 Task: Create a due date automation trigger when advanced on, on the tuesday after a card is due add fields with all custom fields completed at 11:00 AM.
Action: Mouse moved to (1208, 99)
Screenshot: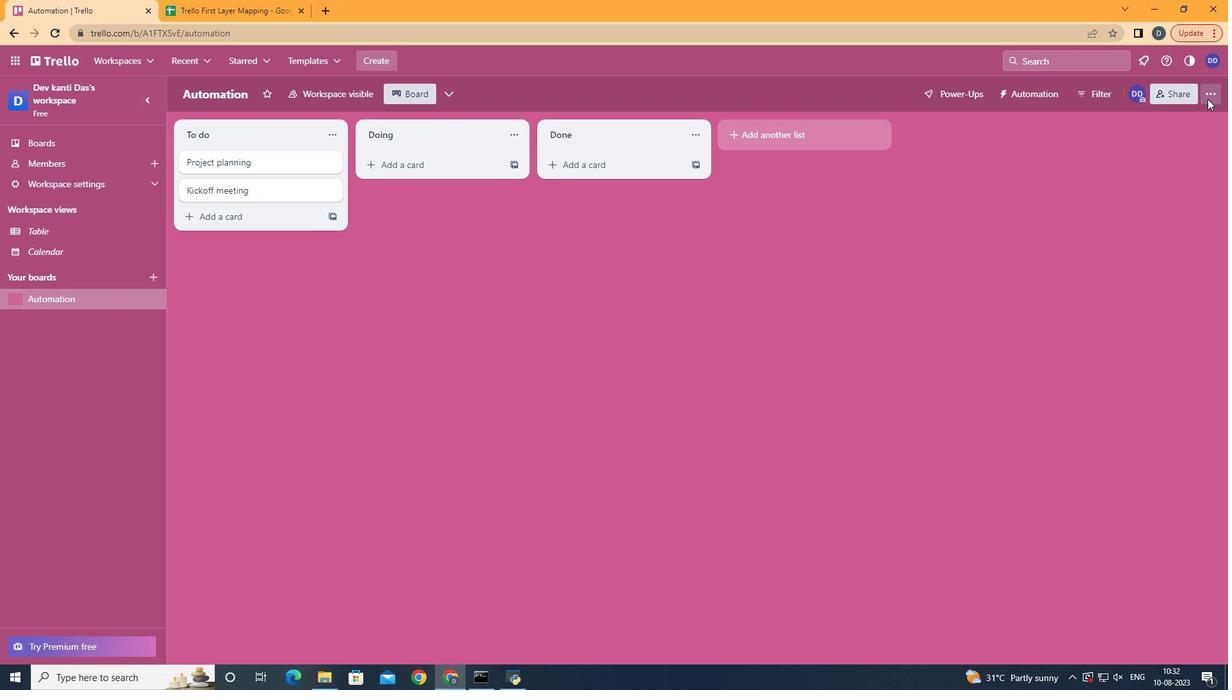 
Action: Mouse pressed left at (1208, 99)
Screenshot: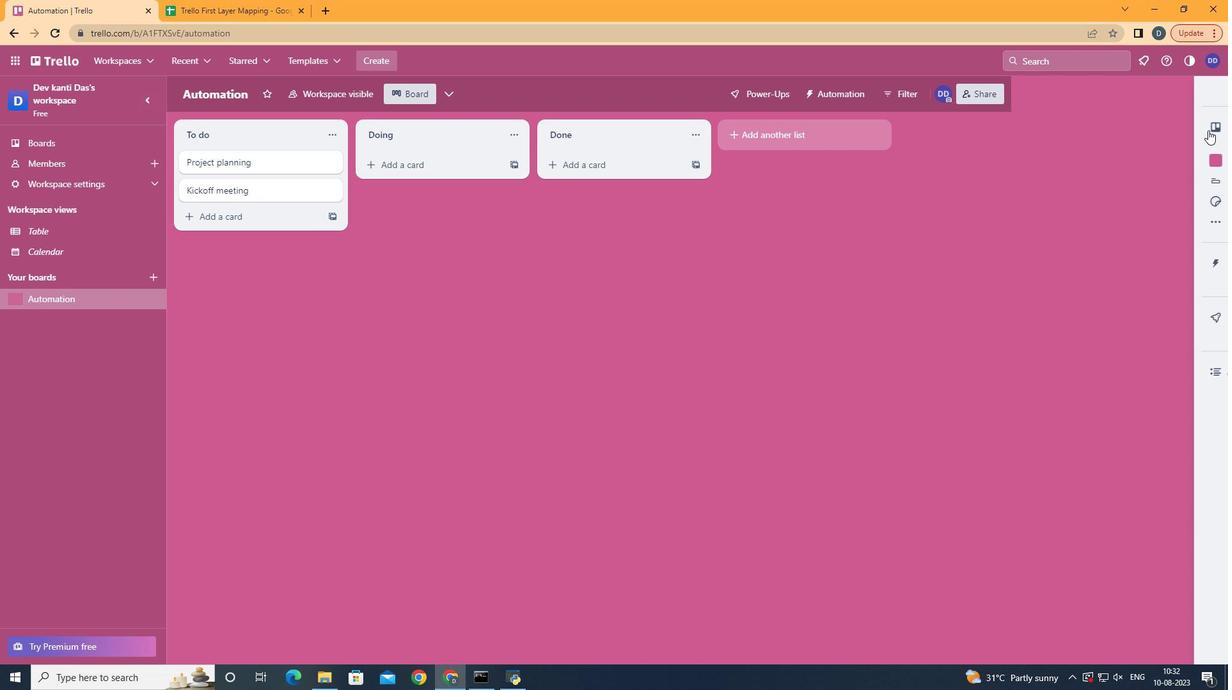 
Action: Mouse moved to (1153, 274)
Screenshot: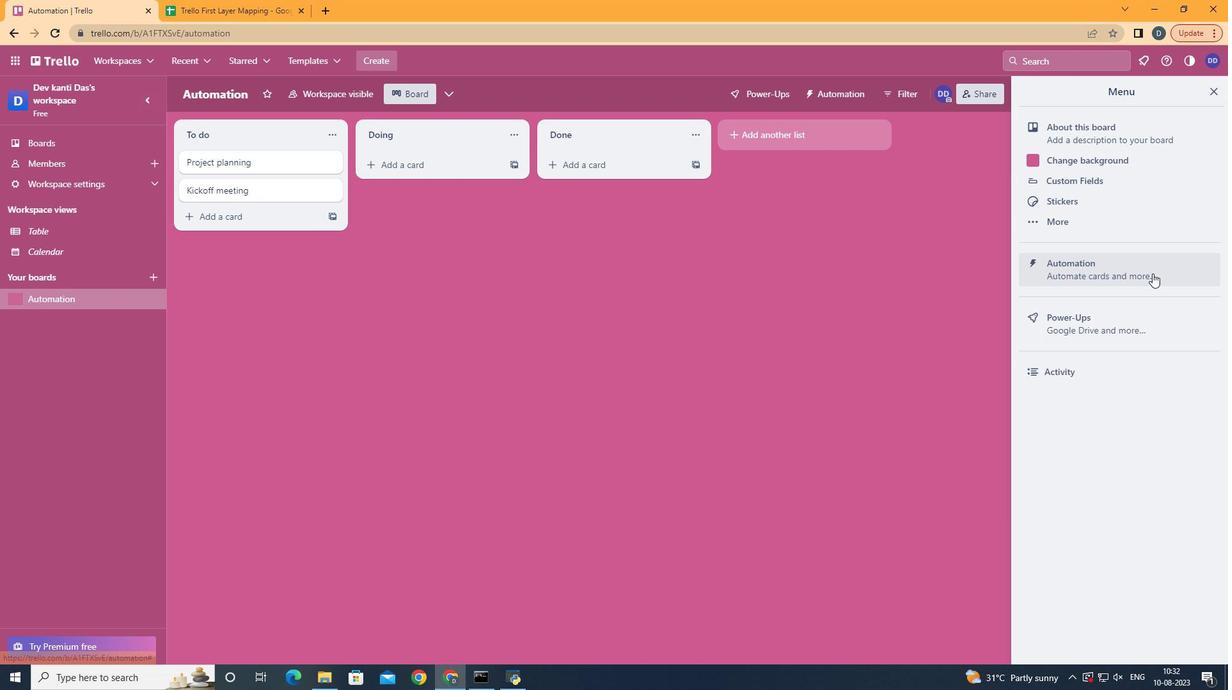 
Action: Mouse pressed left at (1153, 274)
Screenshot: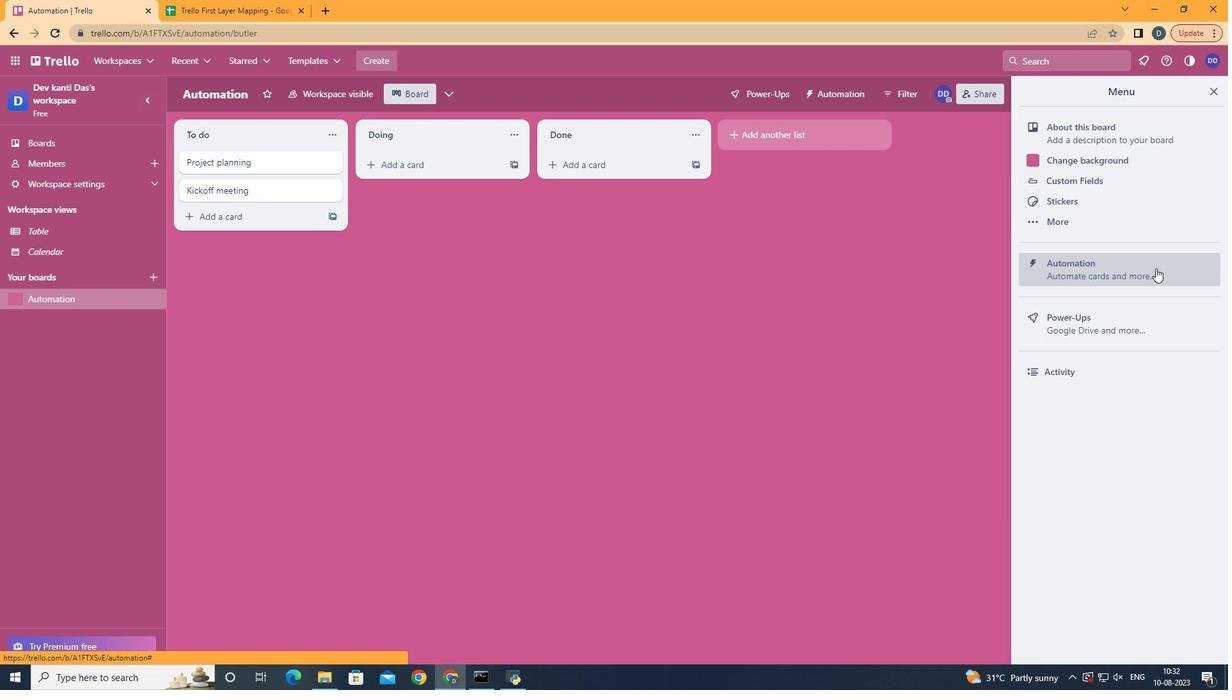 
Action: Mouse moved to (223, 253)
Screenshot: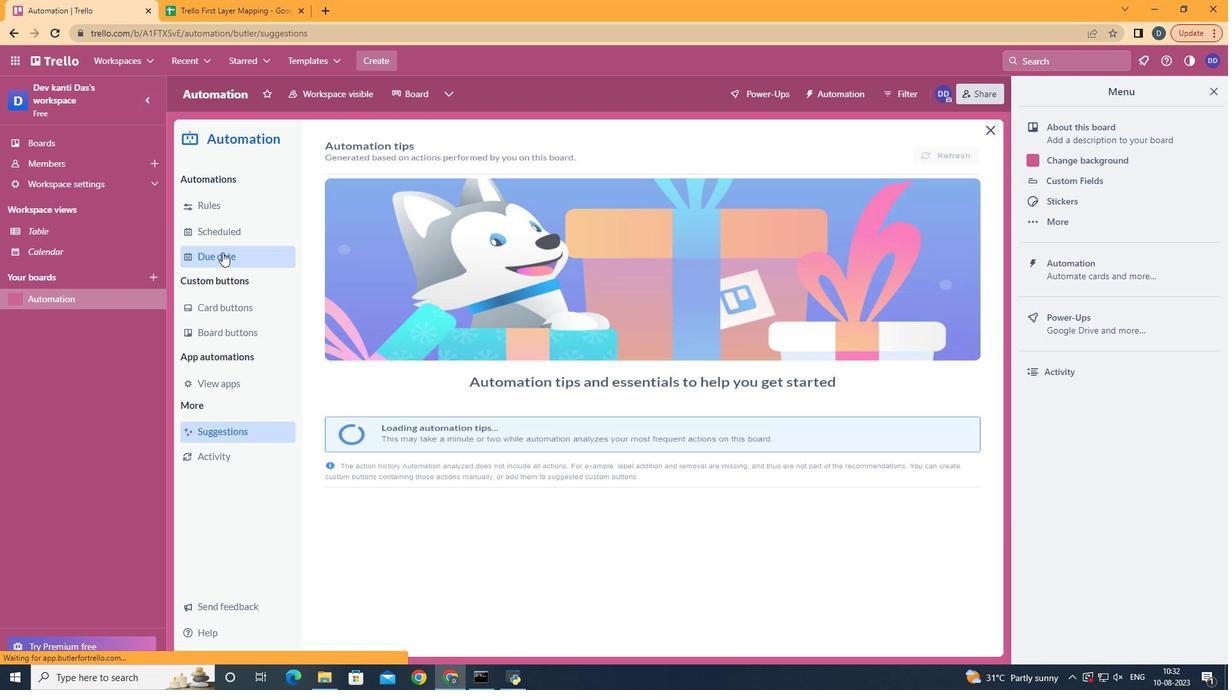 
Action: Mouse pressed left at (223, 253)
Screenshot: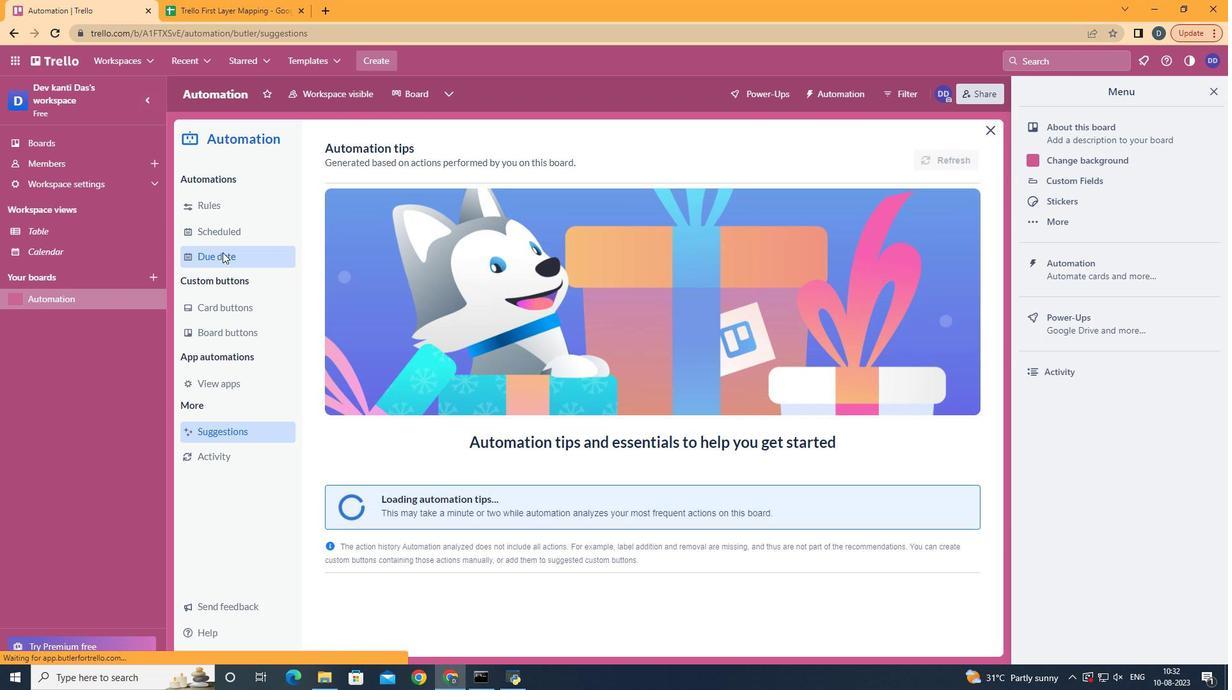 
Action: Mouse moved to (907, 156)
Screenshot: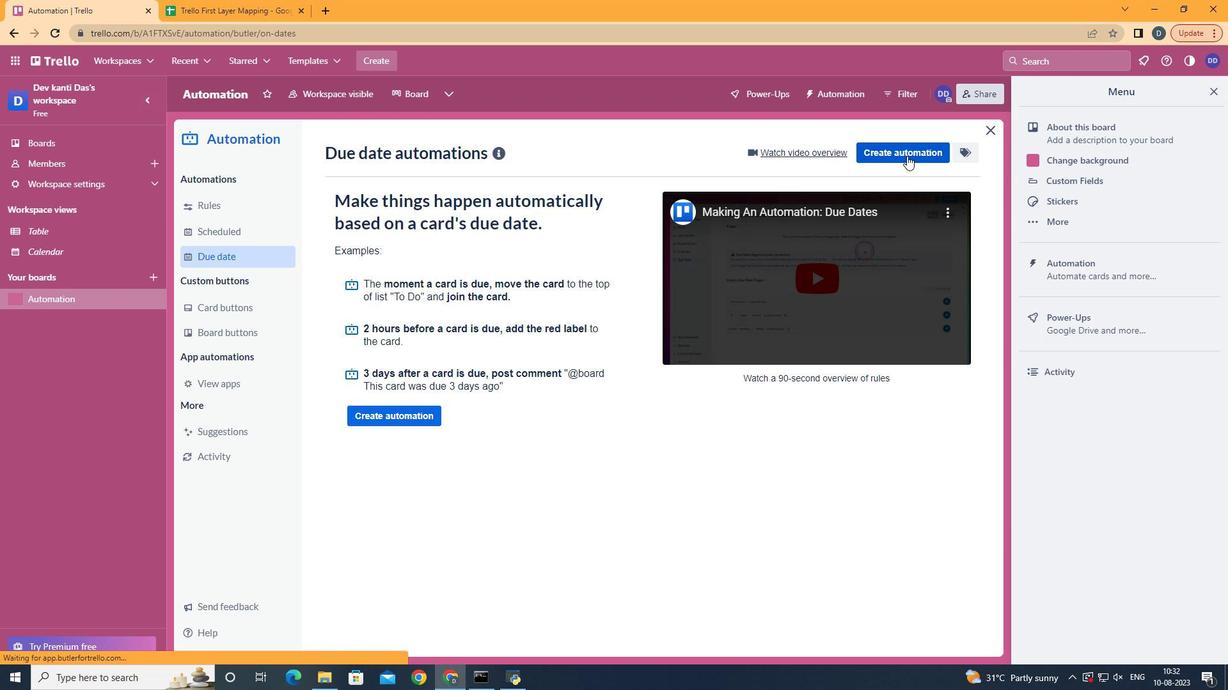 
Action: Mouse pressed left at (907, 156)
Screenshot: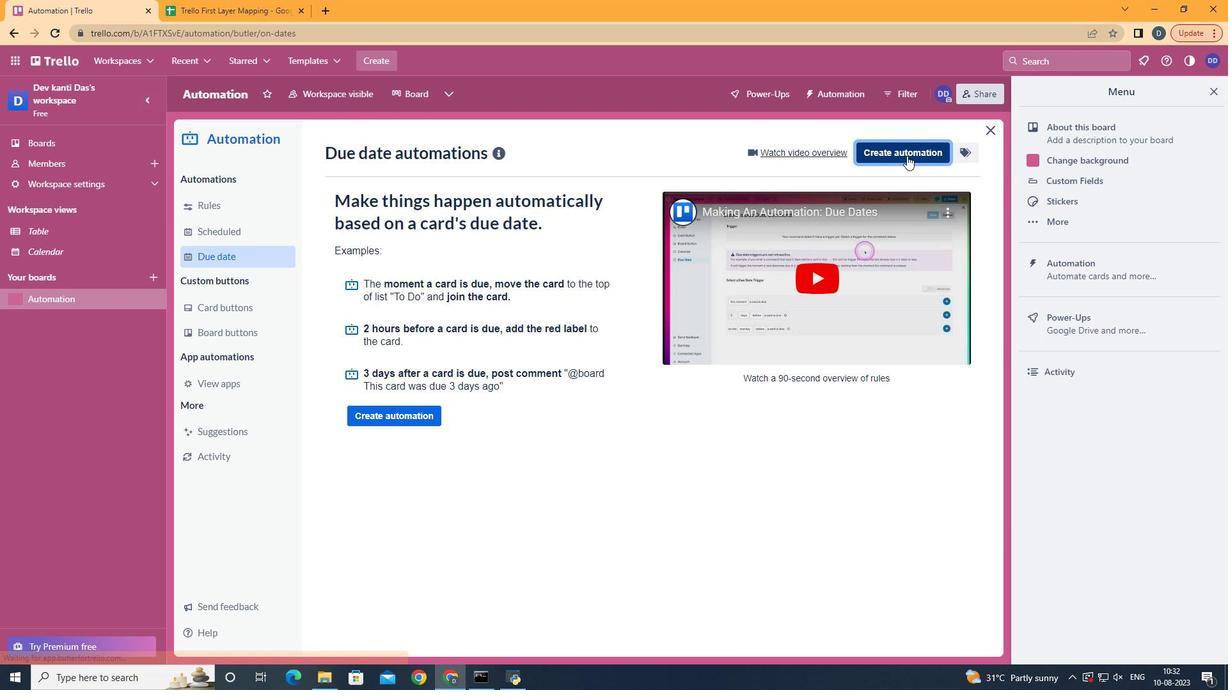 
Action: Mouse moved to (665, 271)
Screenshot: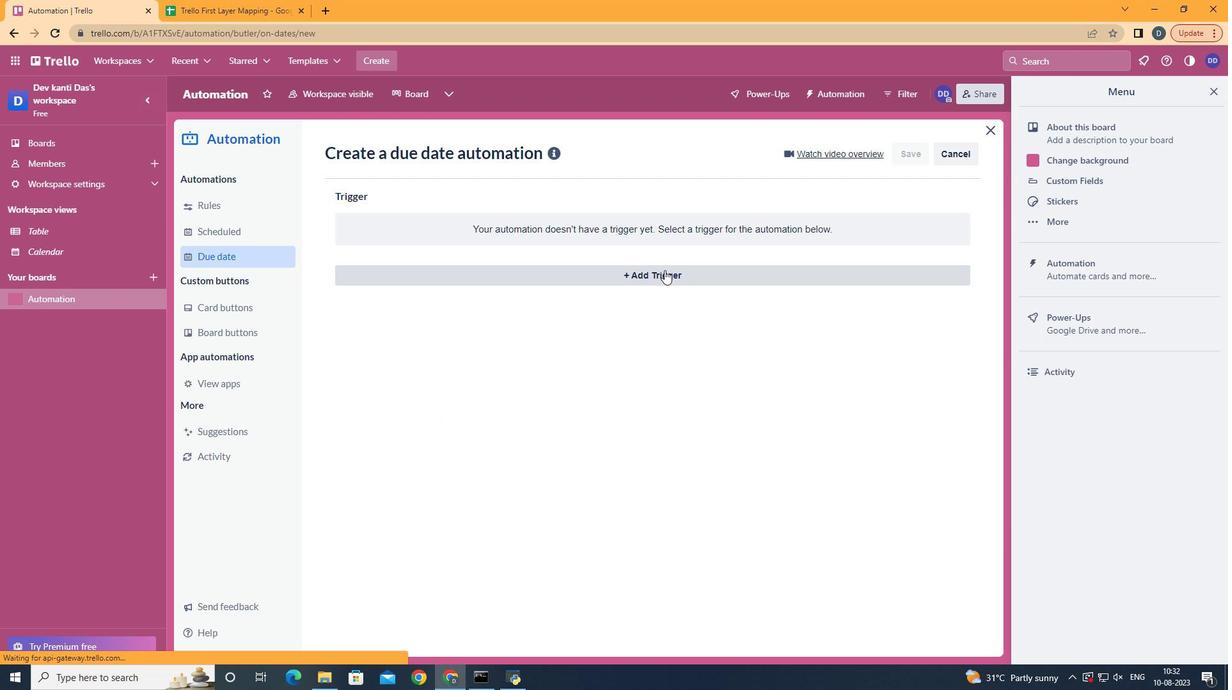 
Action: Mouse pressed left at (665, 271)
Screenshot: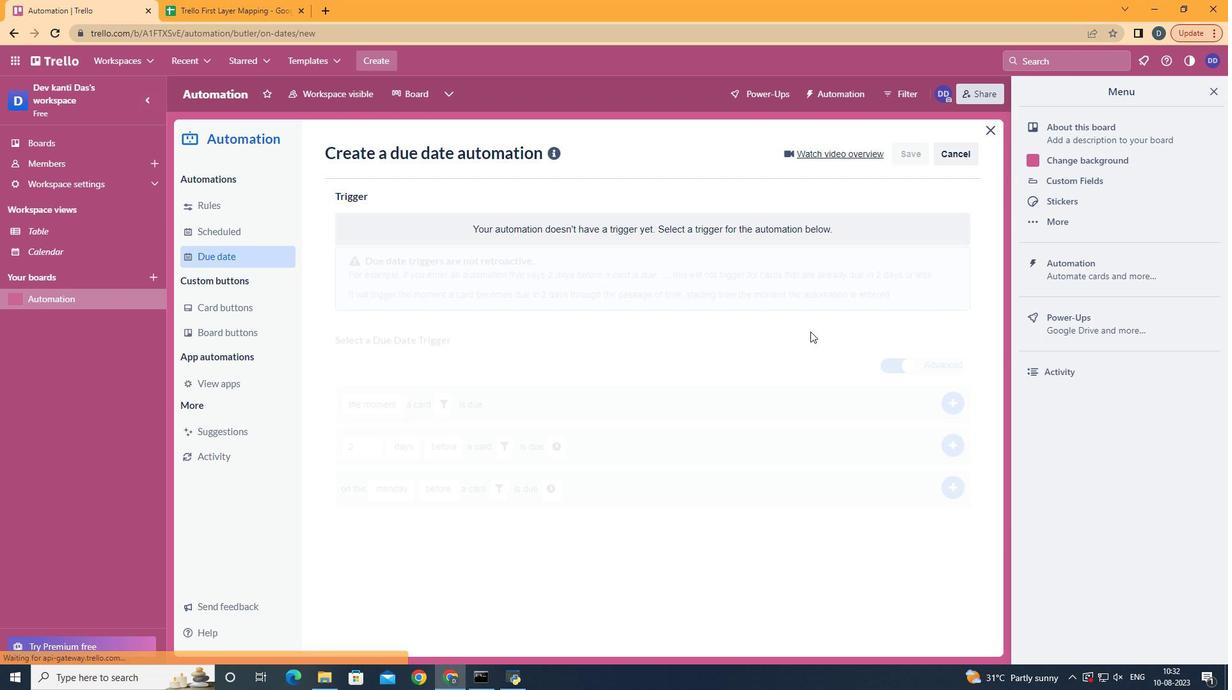 
Action: Mouse moved to (407, 357)
Screenshot: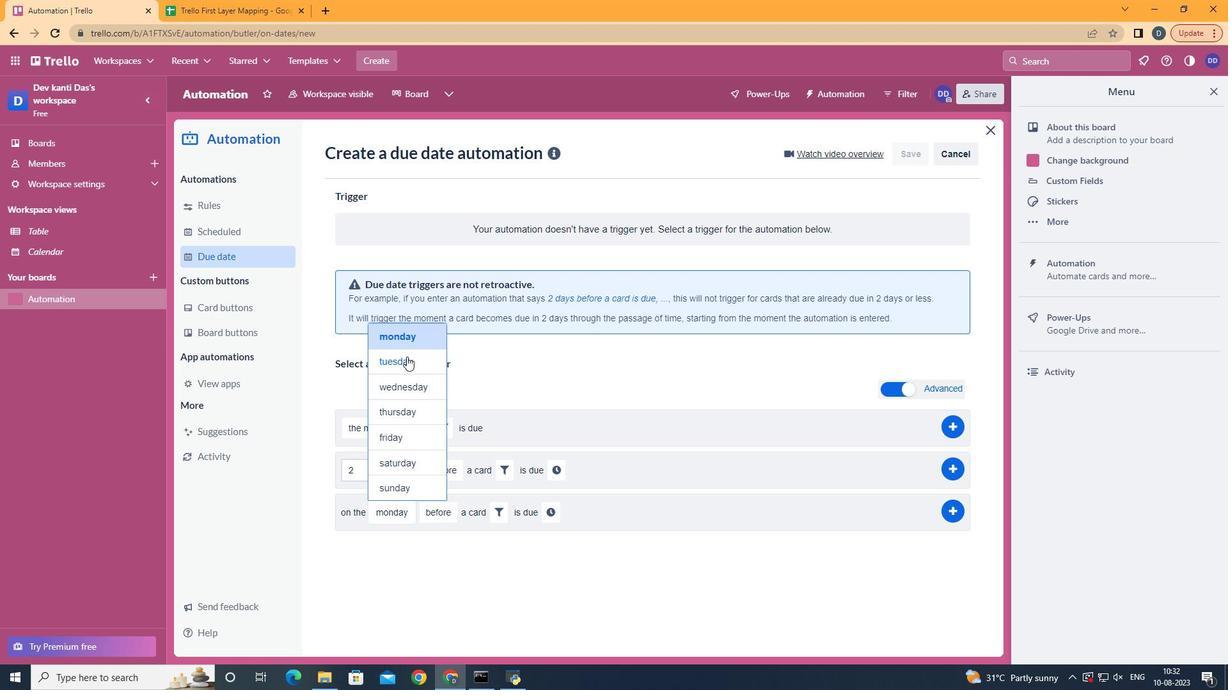 
Action: Mouse pressed left at (407, 357)
Screenshot: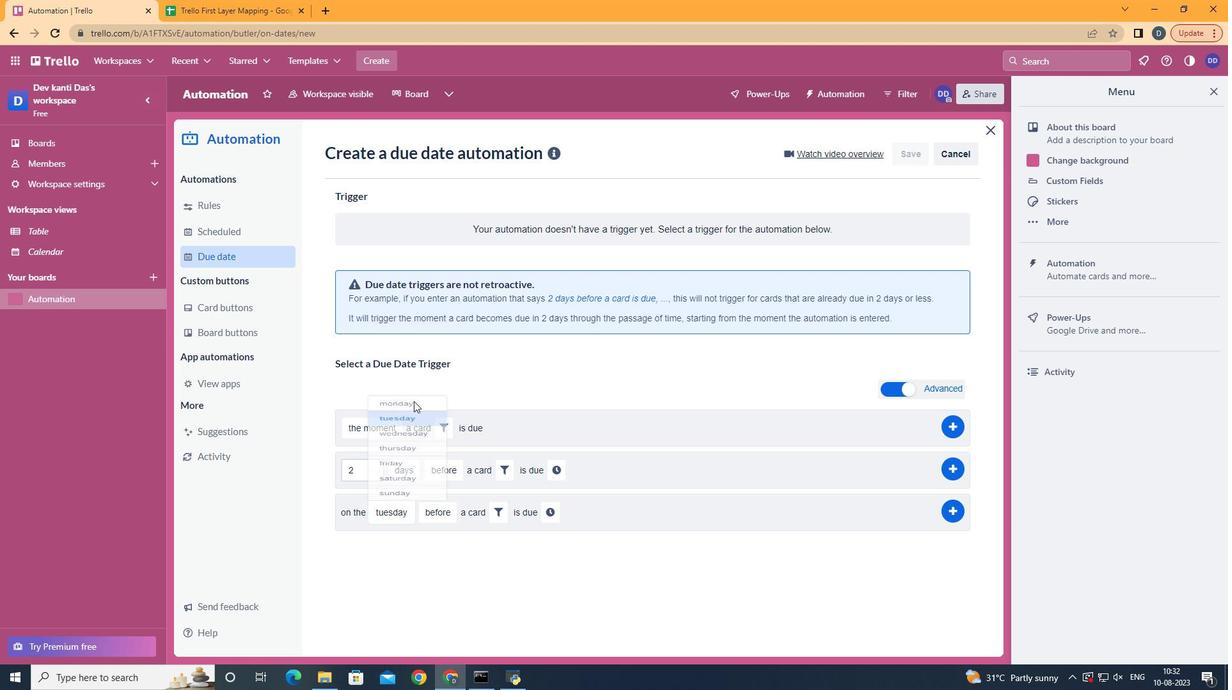 
Action: Mouse moved to (448, 555)
Screenshot: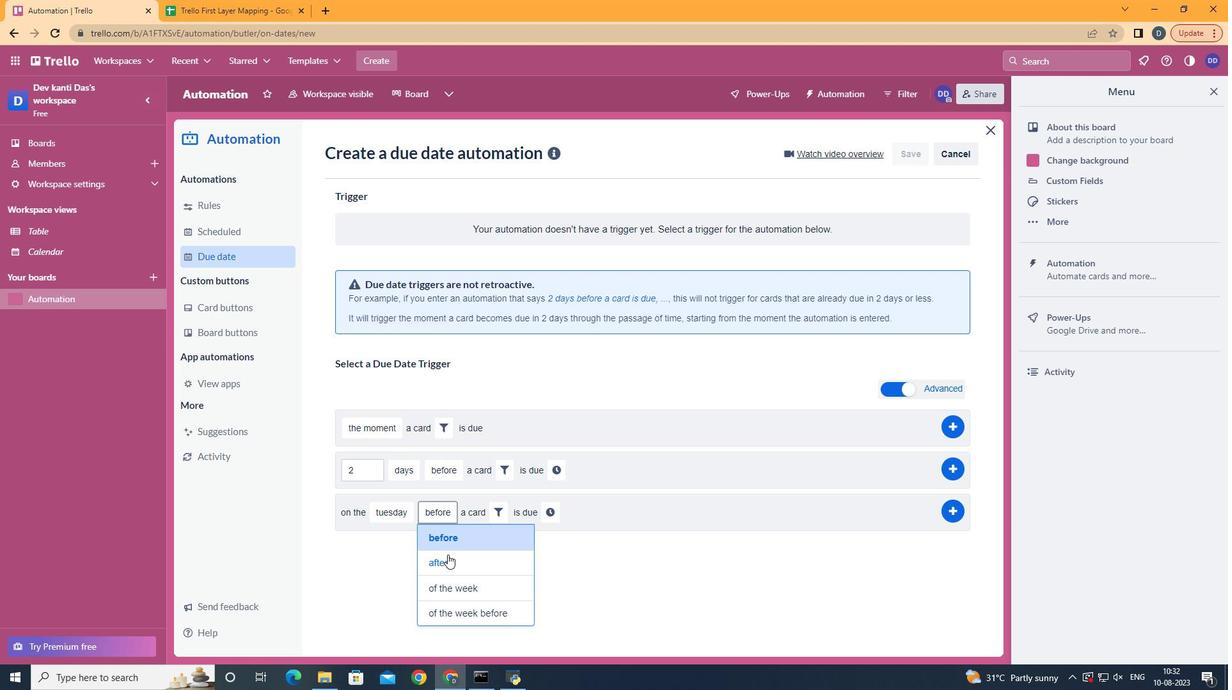 
Action: Mouse pressed left at (448, 555)
Screenshot: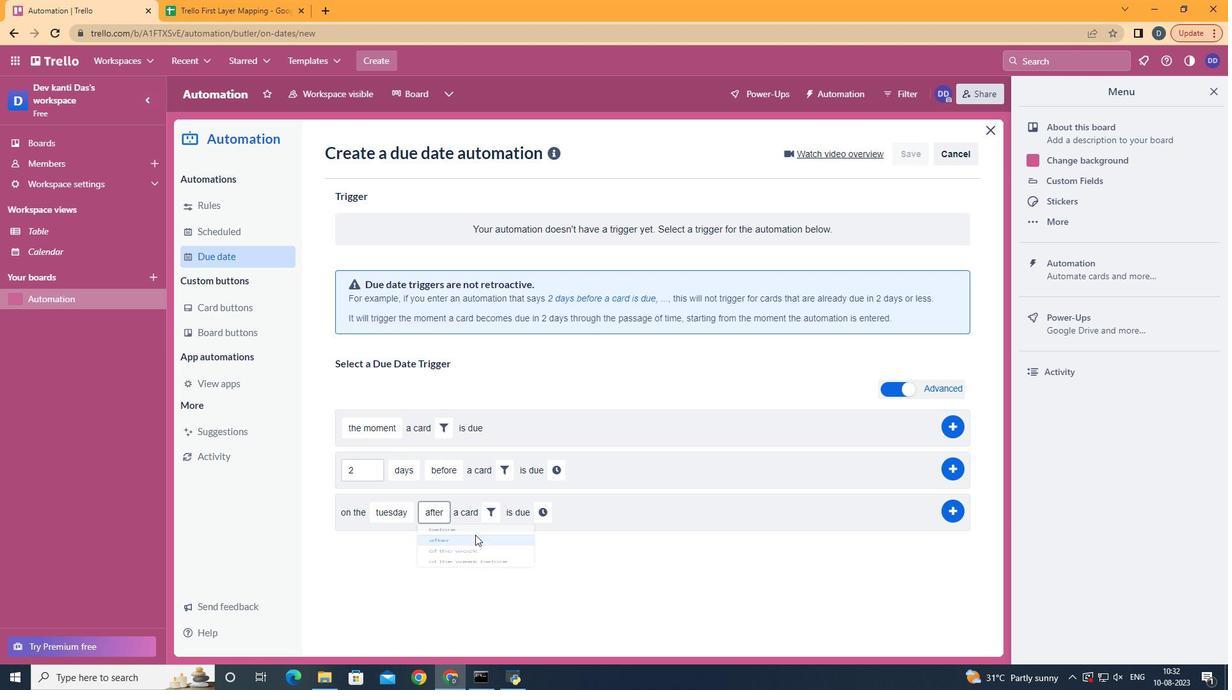 
Action: Mouse moved to (485, 512)
Screenshot: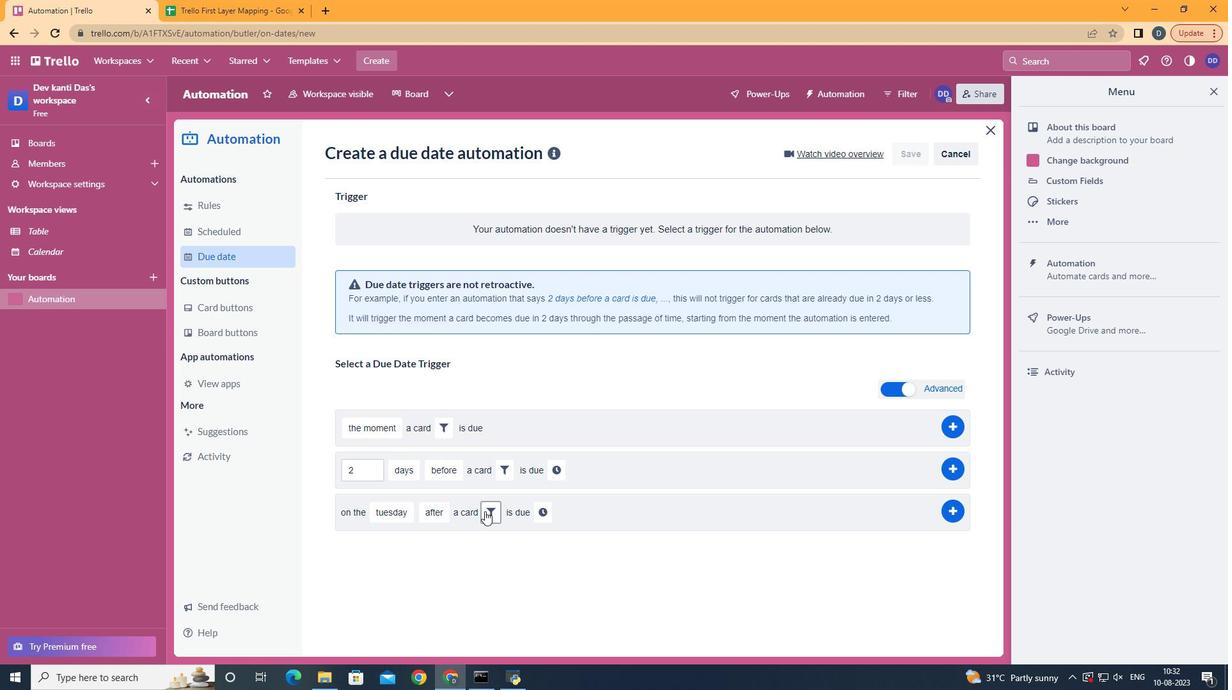 
Action: Mouse pressed left at (485, 512)
Screenshot: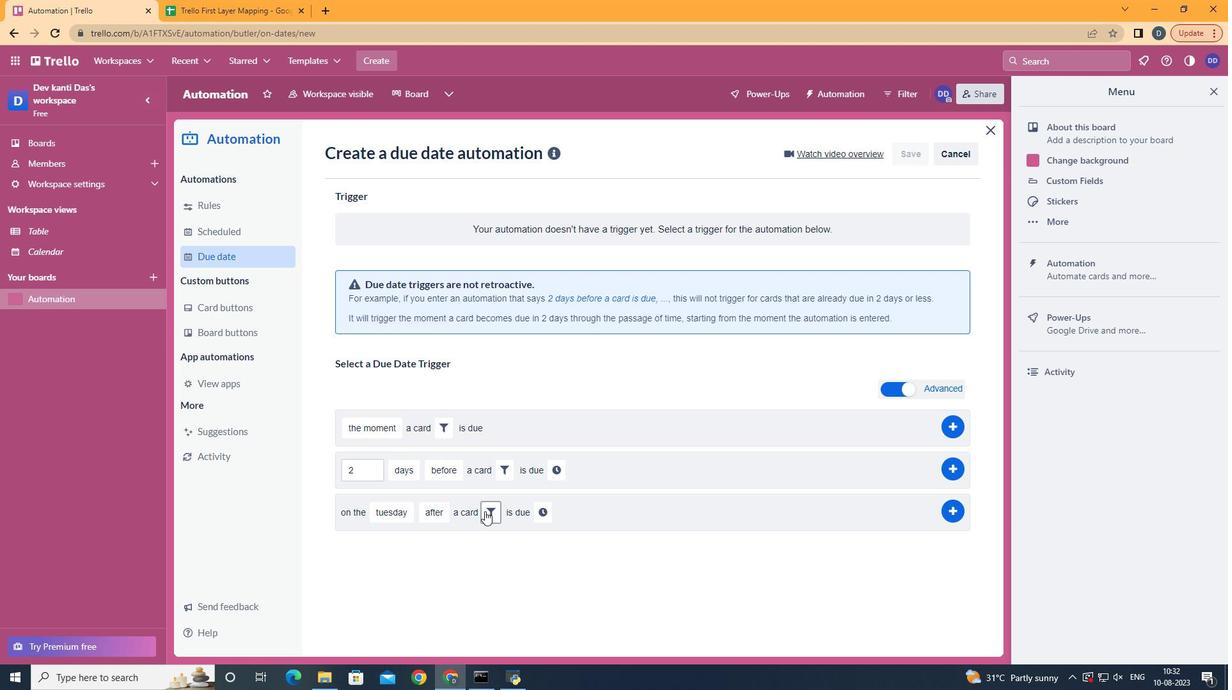 
Action: Mouse moved to (710, 557)
Screenshot: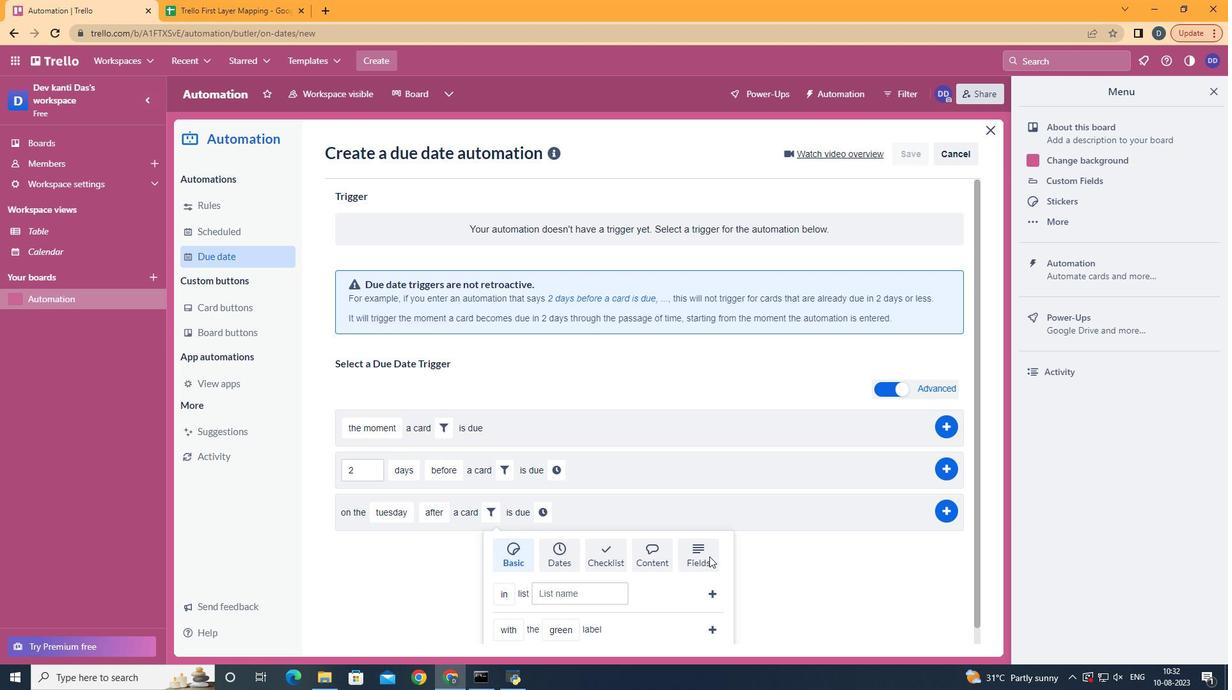 
Action: Mouse pressed left at (710, 557)
Screenshot: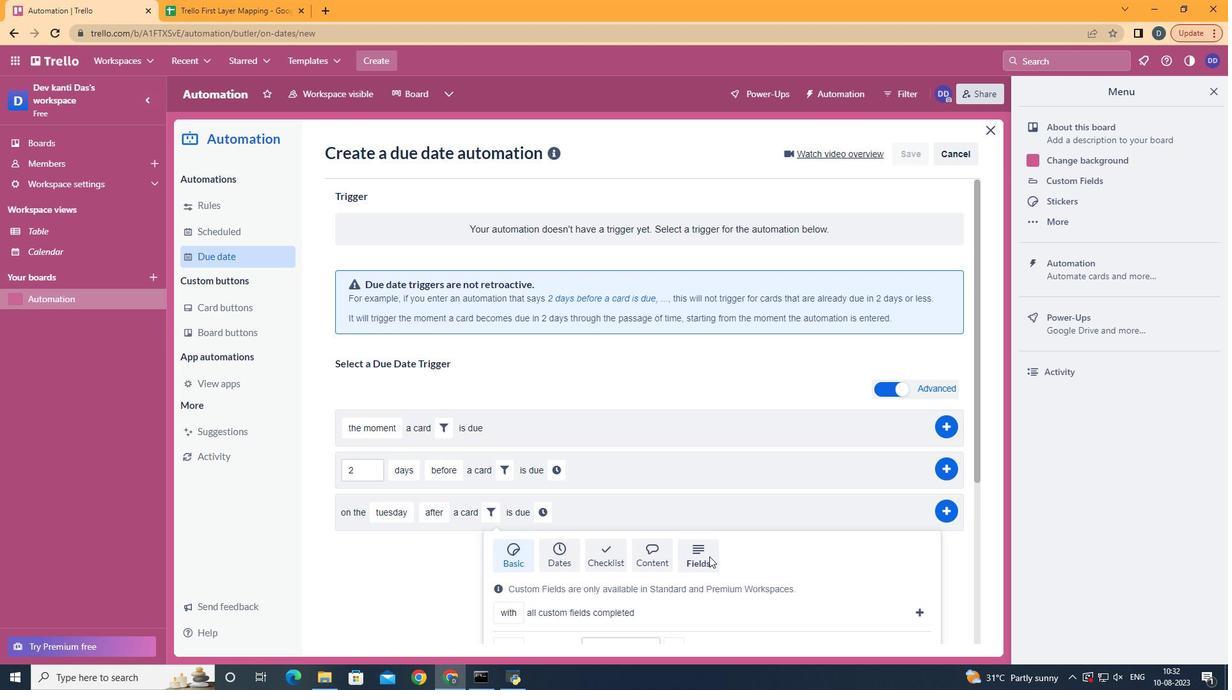 
Action: Mouse moved to (514, 564)
Screenshot: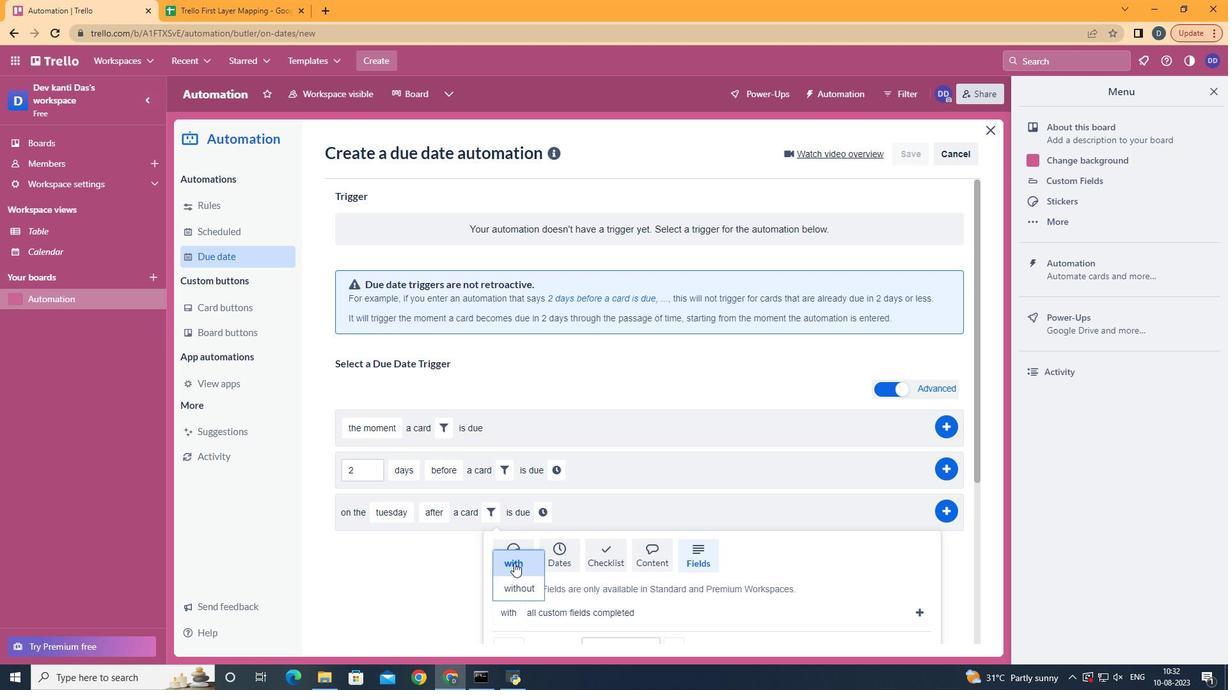 
Action: Mouse pressed left at (514, 564)
Screenshot: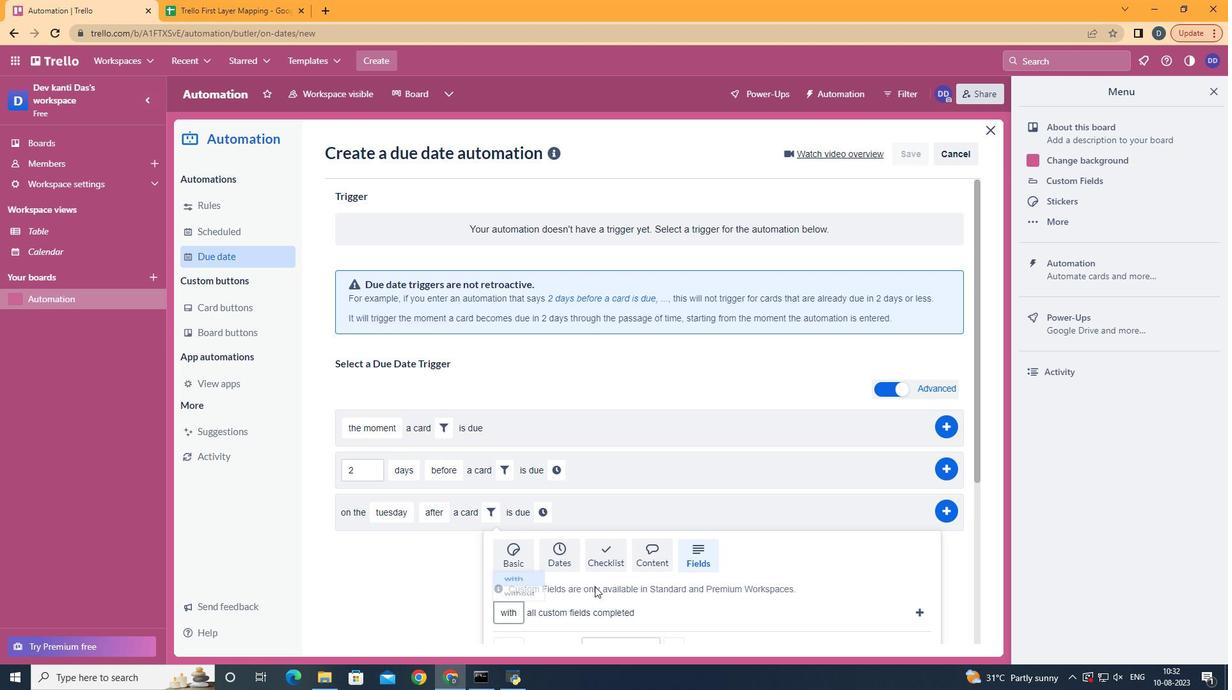 
Action: Mouse moved to (850, 618)
Screenshot: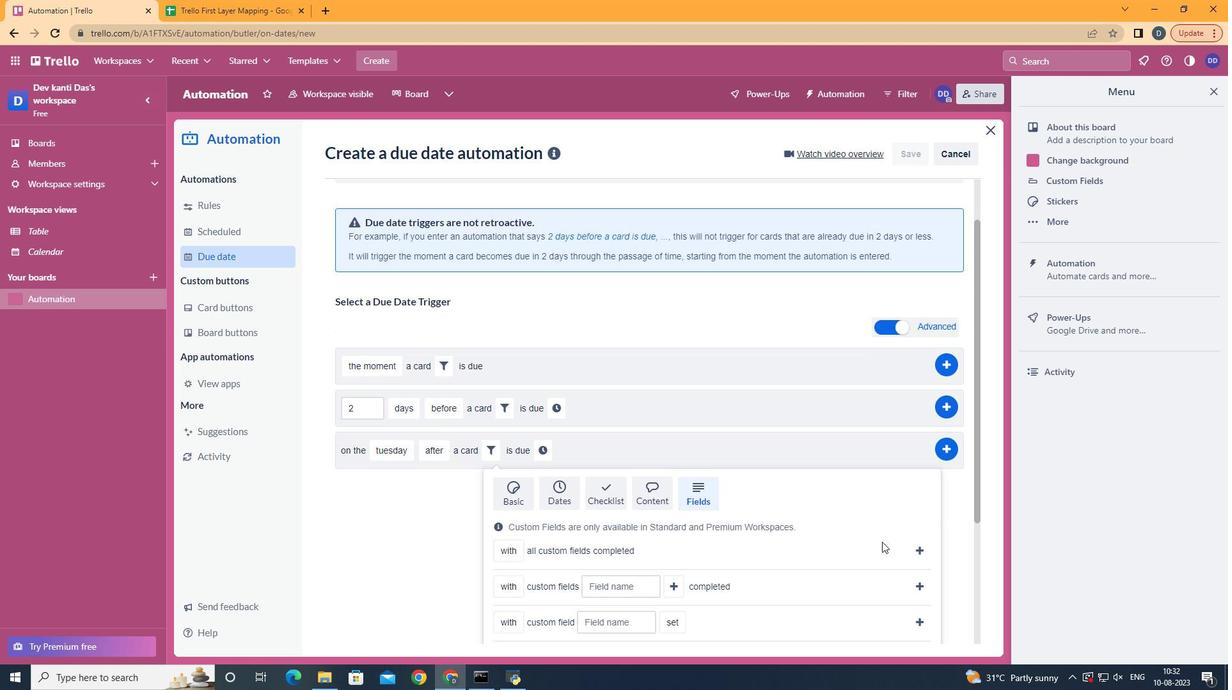 
Action: Mouse scrolled (850, 617) with delta (0, 0)
Screenshot: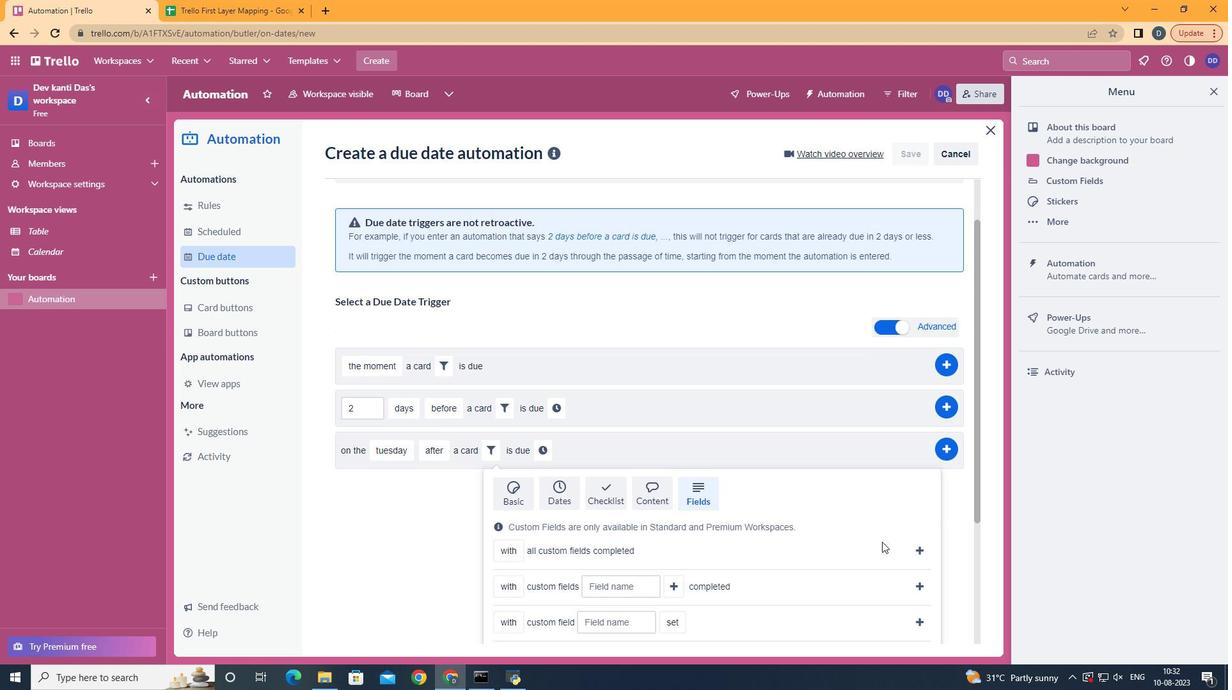 
Action: Mouse moved to (850, 617)
Screenshot: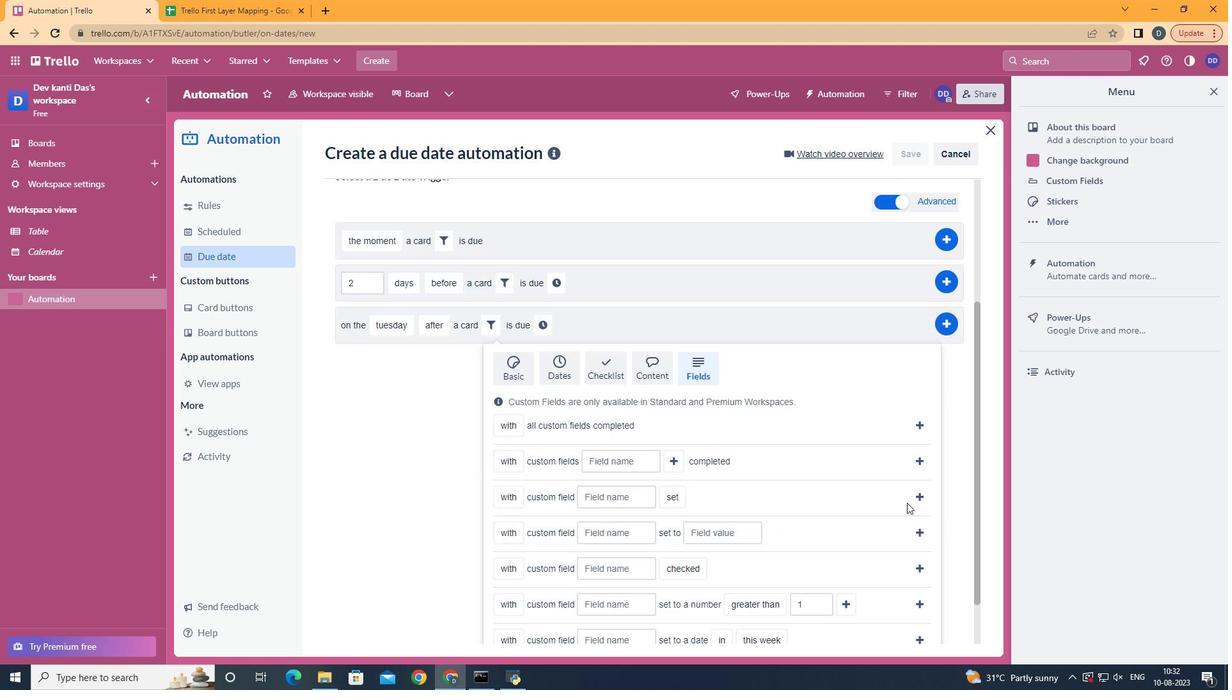 
Action: Mouse scrolled (850, 617) with delta (0, 0)
Screenshot: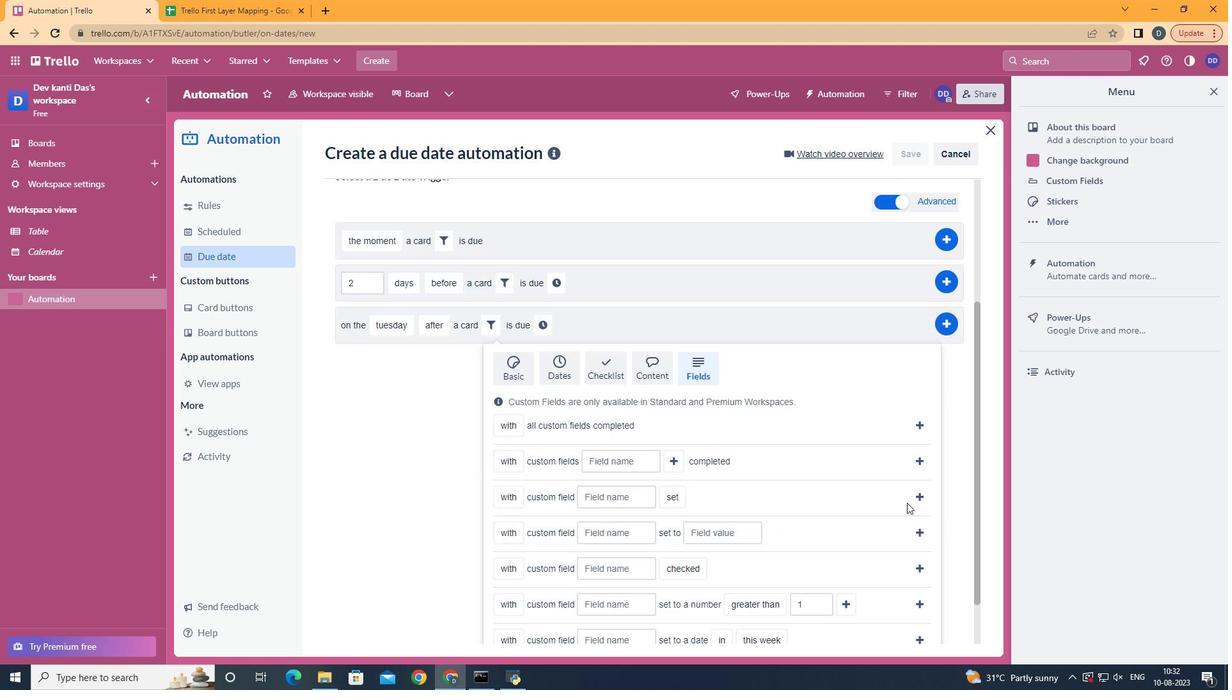 
Action: Mouse moved to (851, 606)
Screenshot: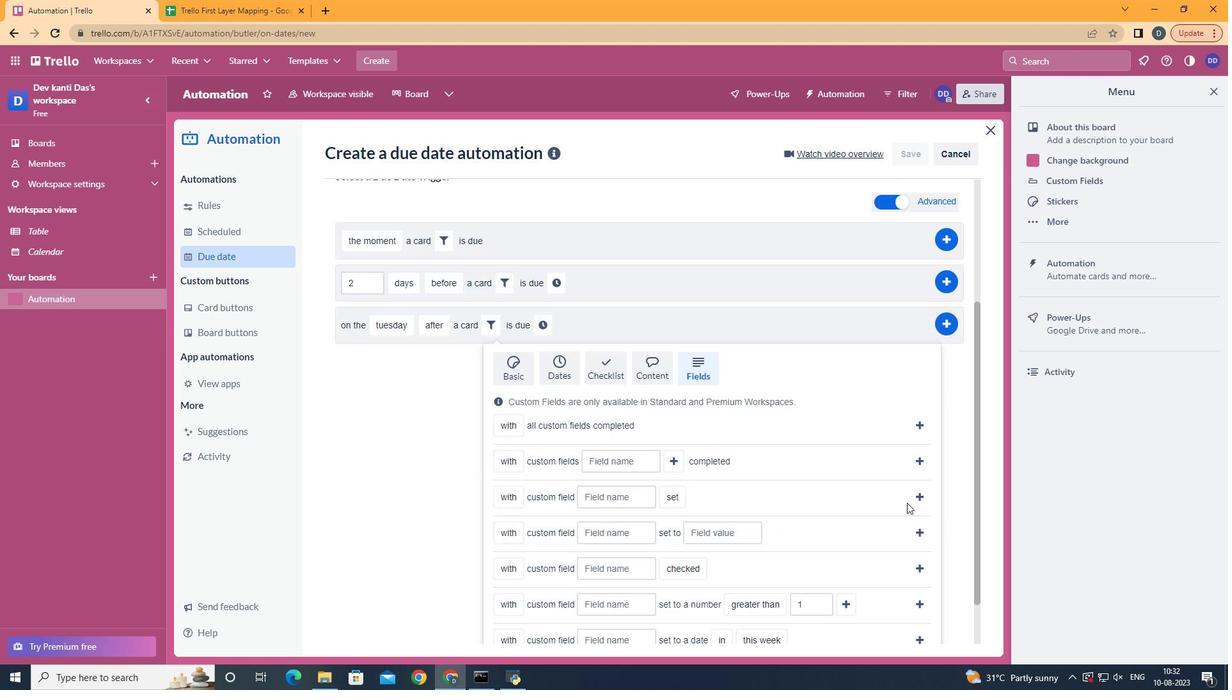 
Action: Mouse scrolled (851, 605) with delta (0, 0)
Screenshot: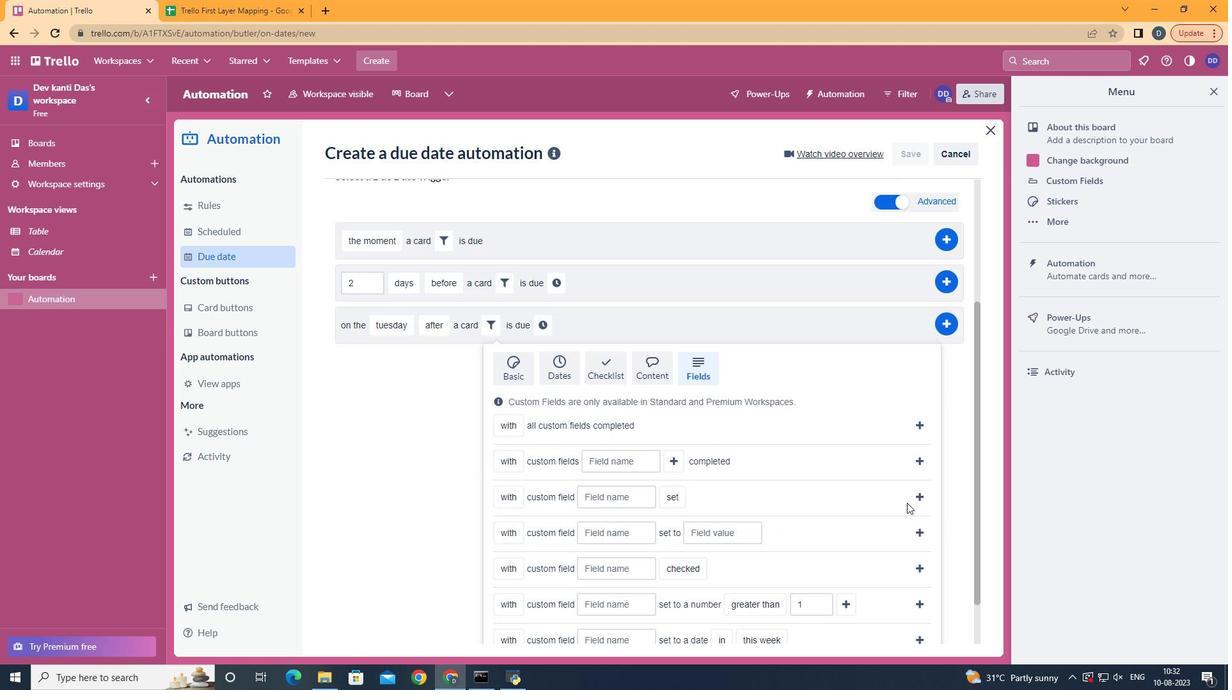 
Action: Mouse moved to (916, 411)
Screenshot: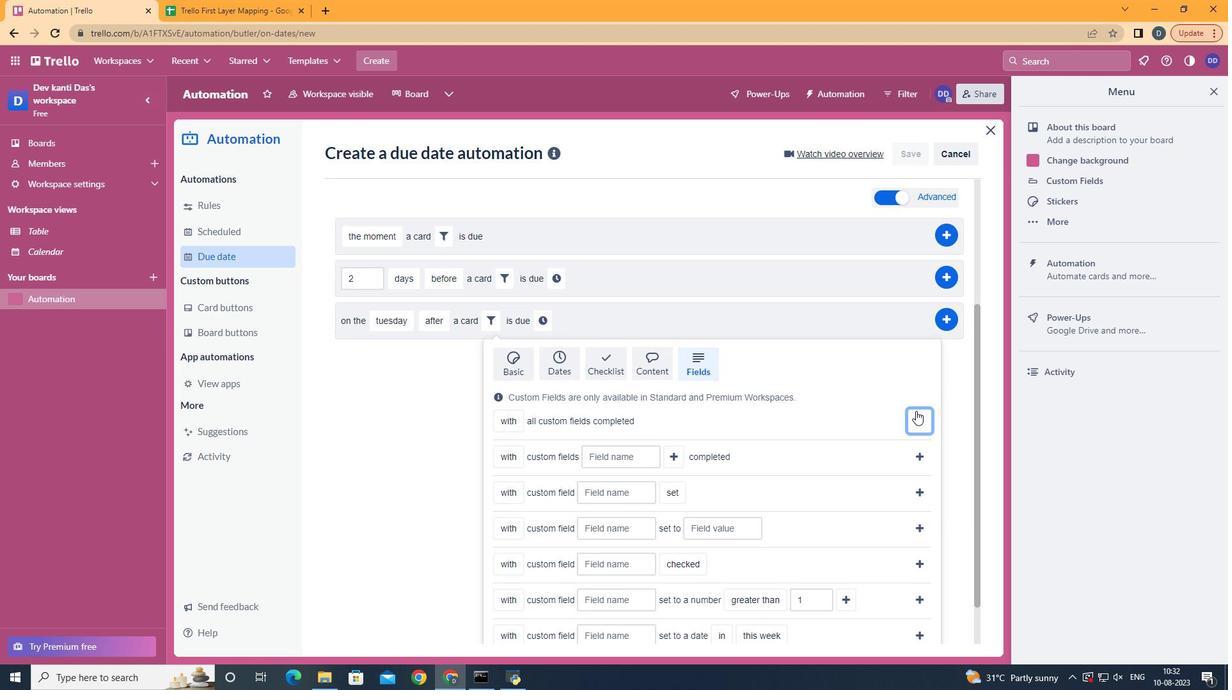 
Action: Mouse pressed left at (916, 411)
Screenshot: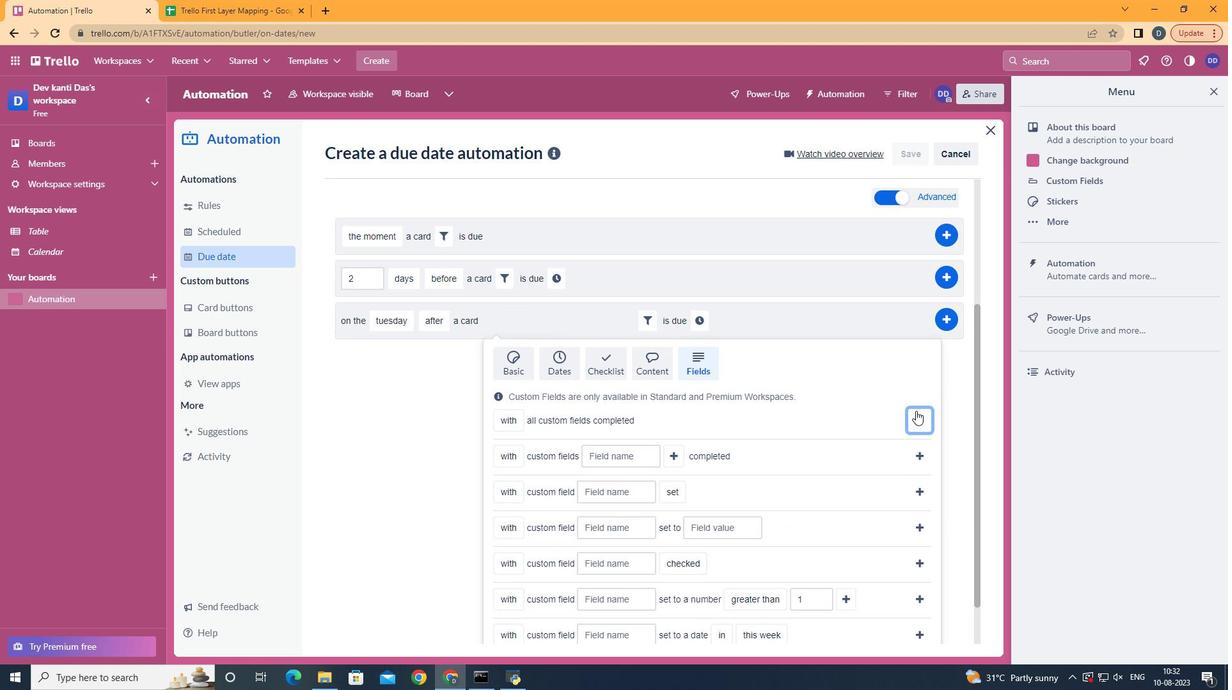 
Action: Mouse moved to (704, 514)
Screenshot: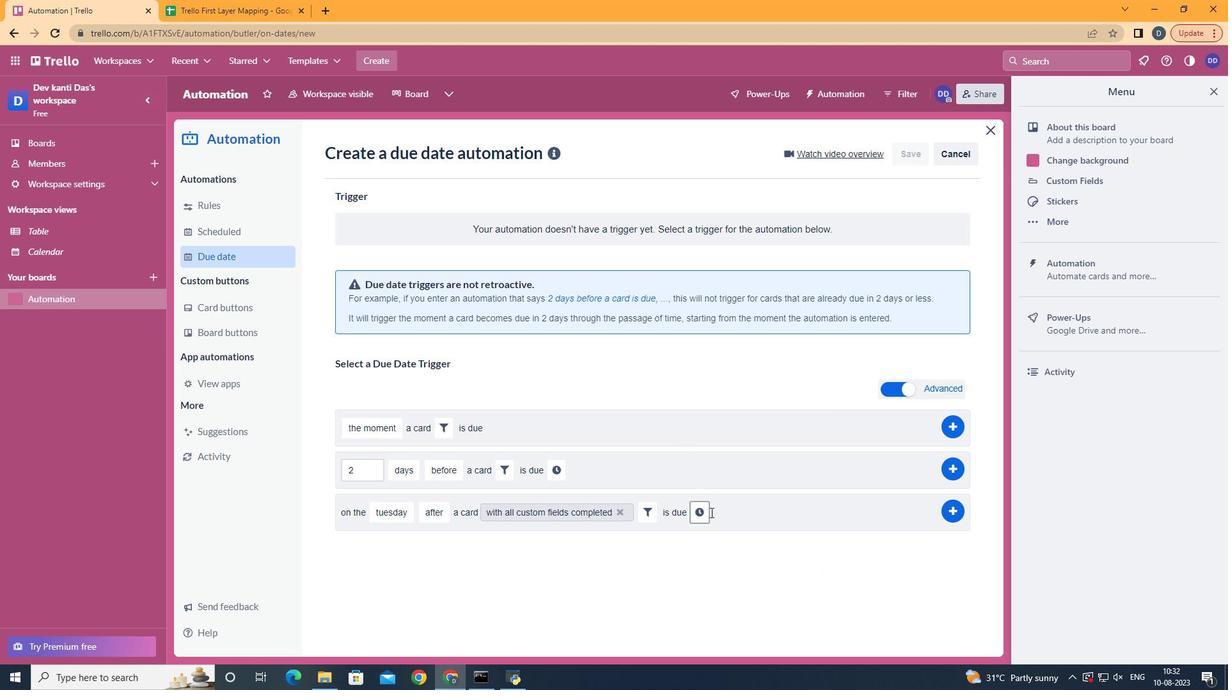 
Action: Mouse pressed left at (704, 514)
Screenshot: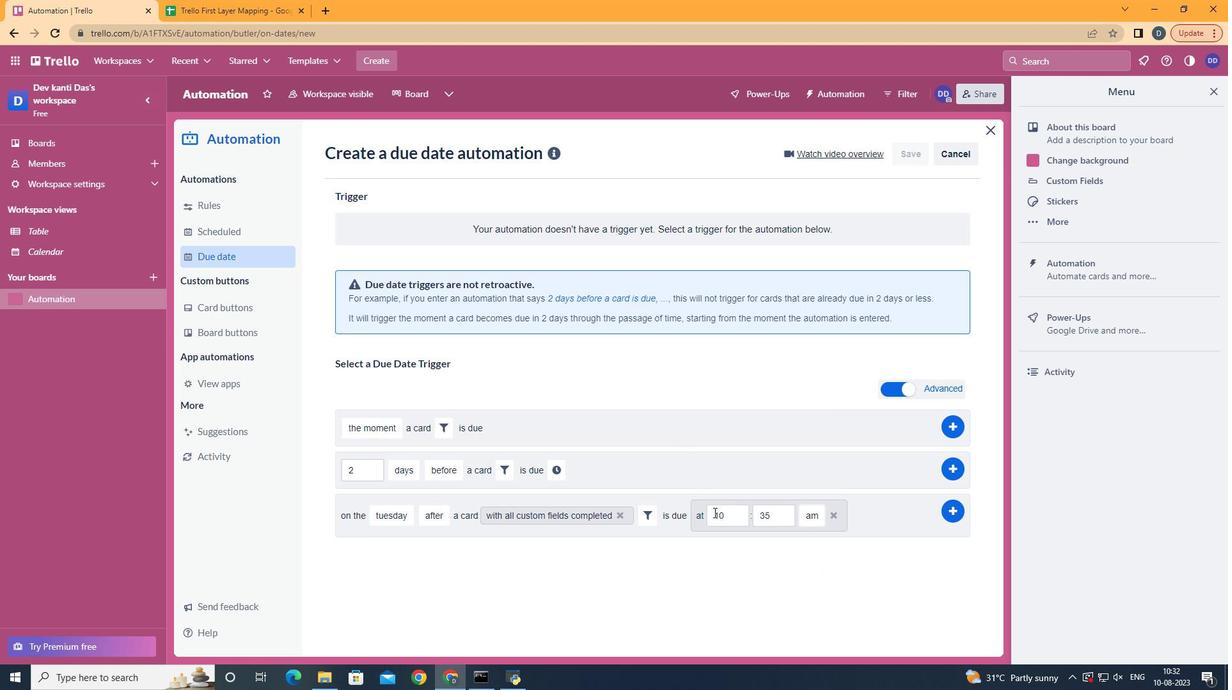 
Action: Mouse moved to (730, 512)
Screenshot: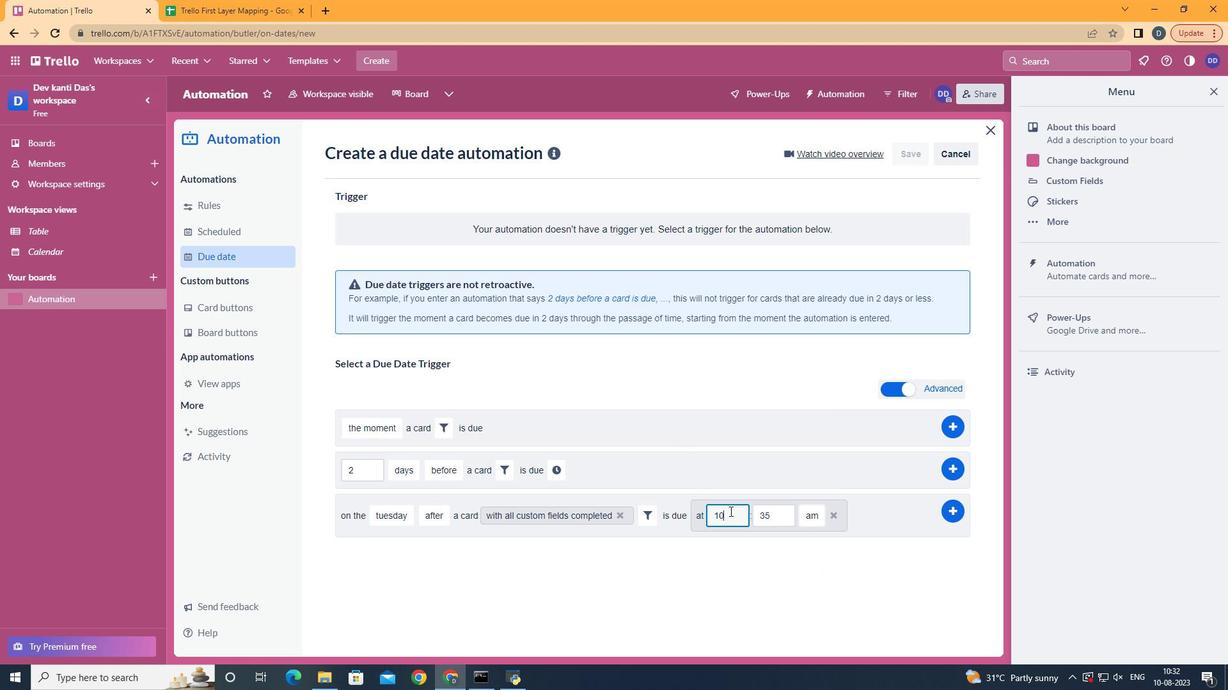 
Action: Mouse pressed left at (730, 512)
Screenshot: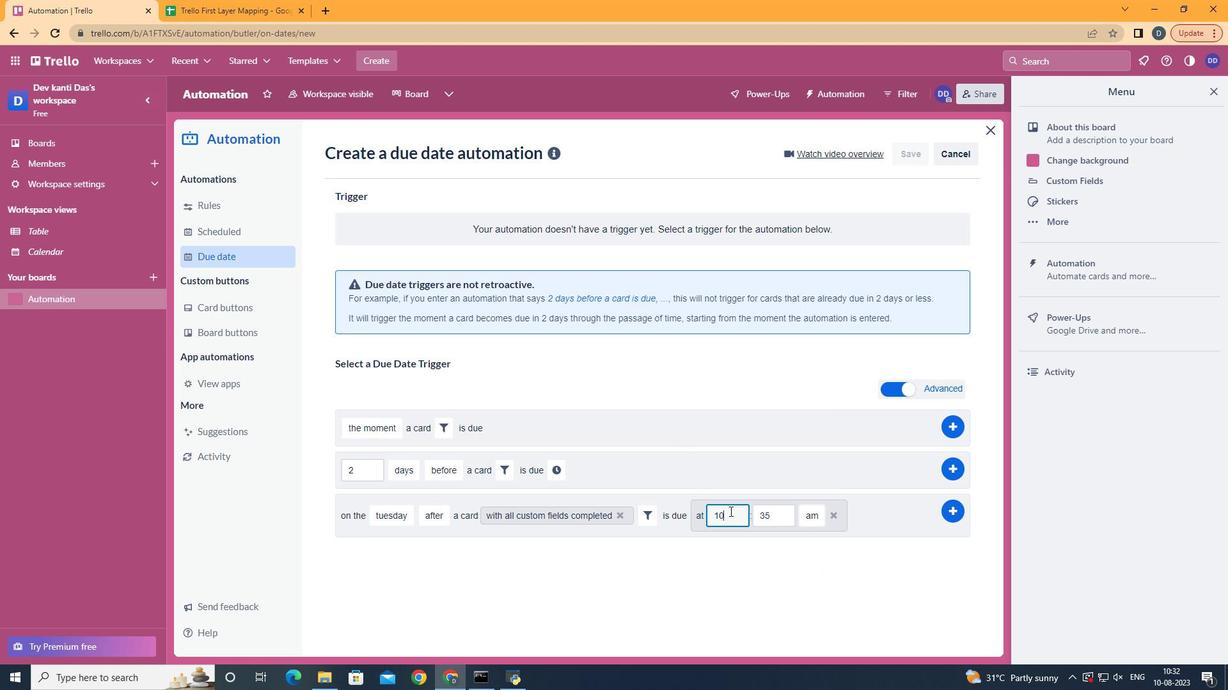
Action: Key pressed <Key.backspace>1
Screenshot: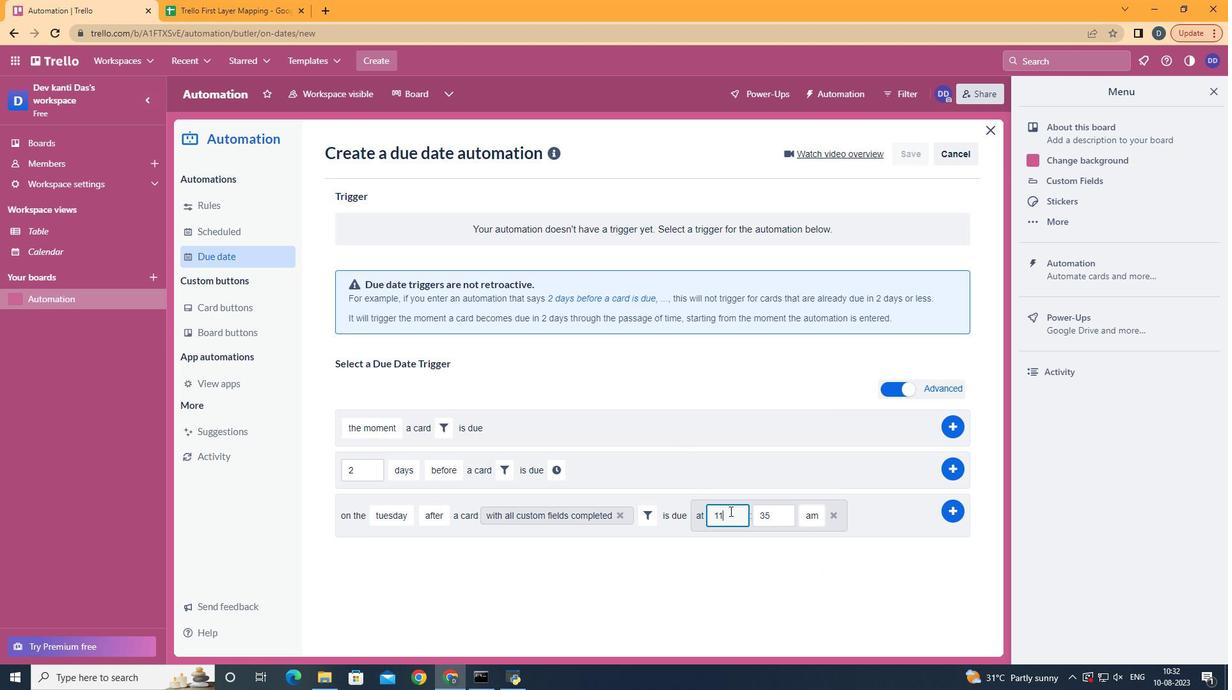 
Action: Mouse moved to (770, 520)
Screenshot: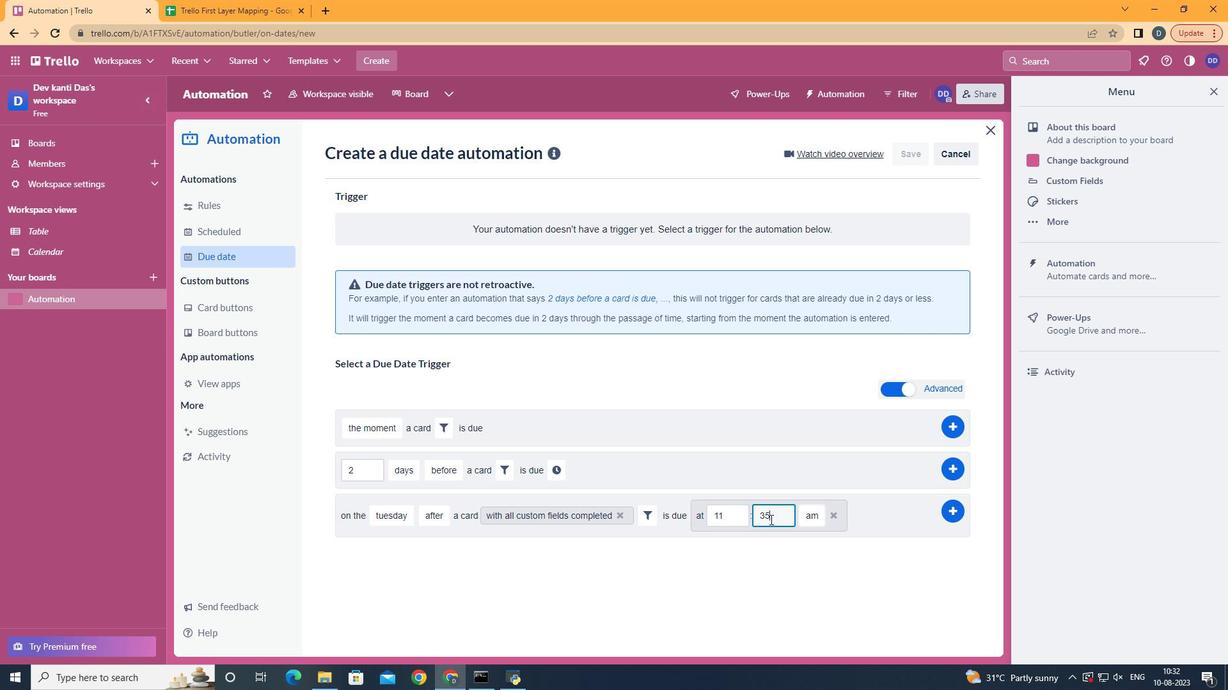 
Action: Mouse pressed left at (770, 520)
Screenshot: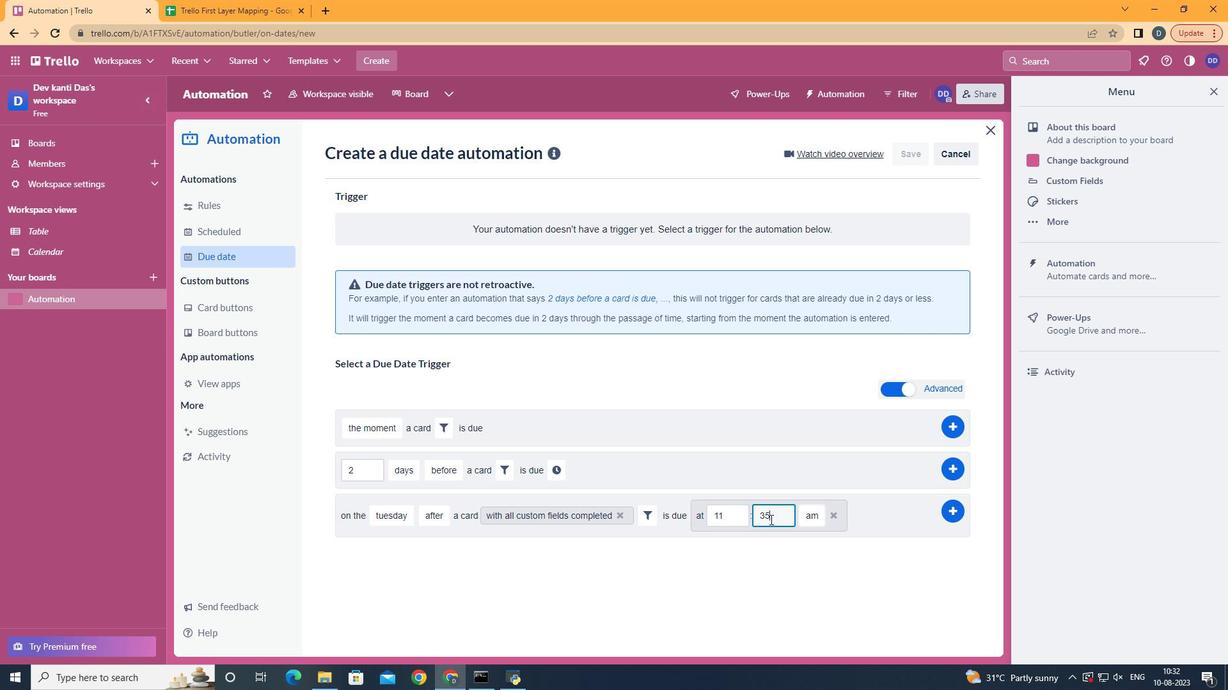 
Action: Key pressed <Key.backspace><Key.backspace>00
Screenshot: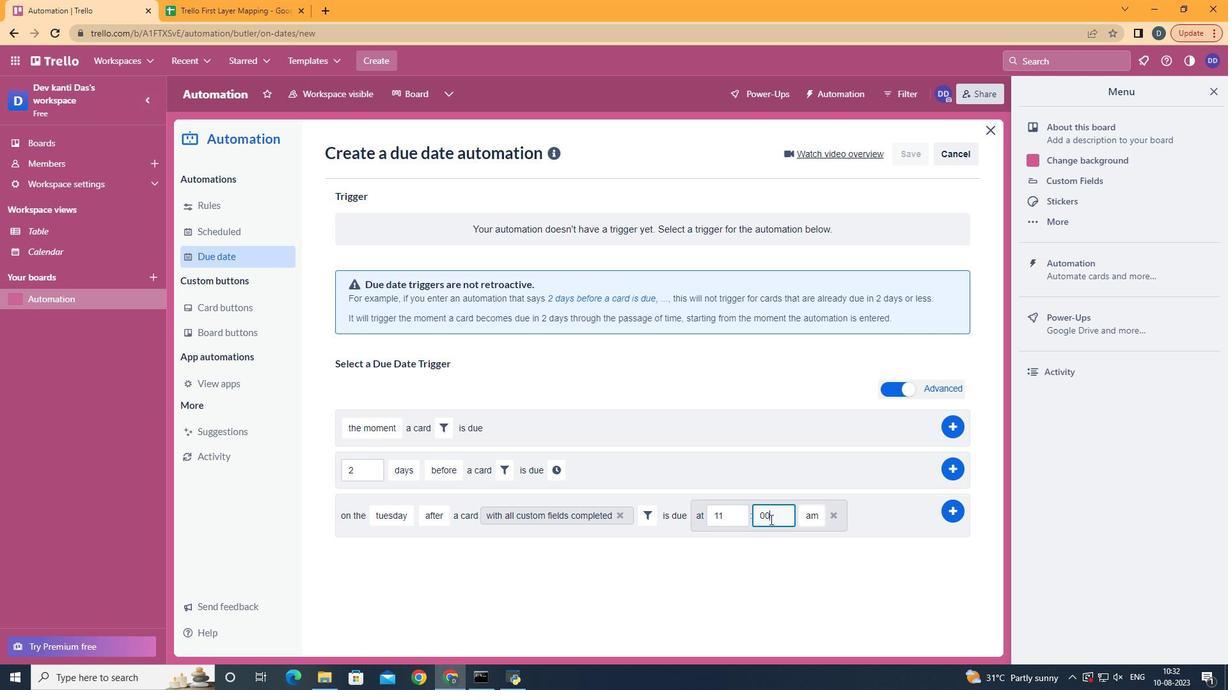
Action: Mouse moved to (951, 506)
Screenshot: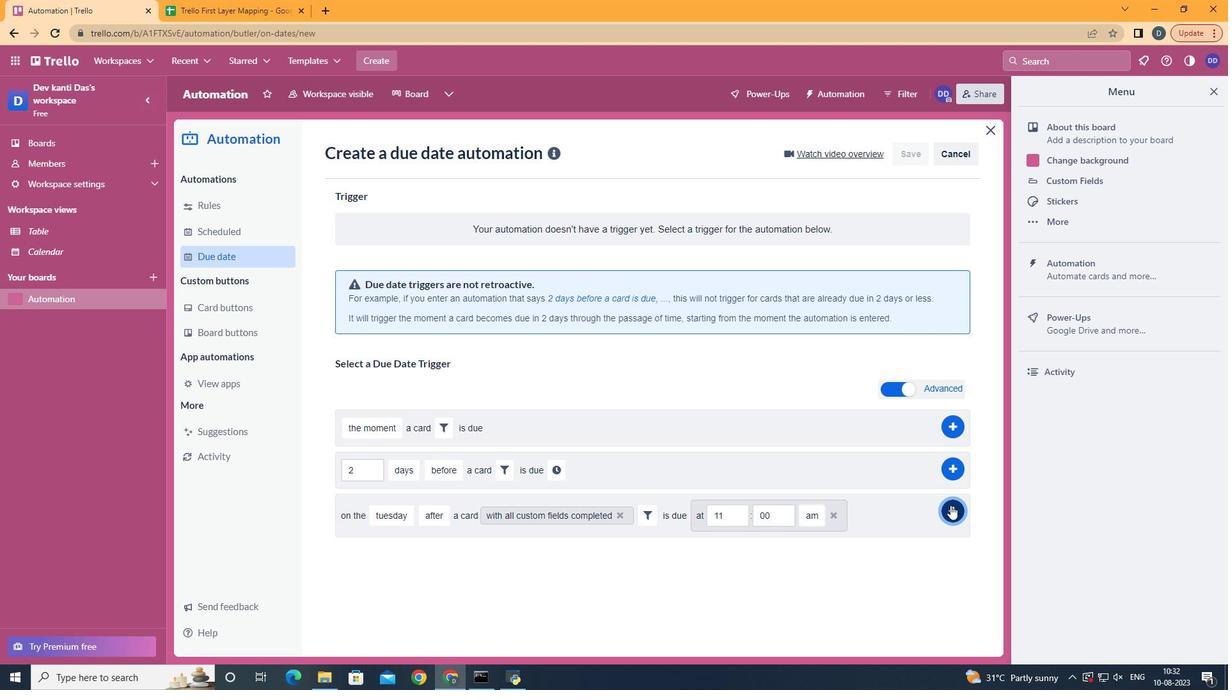 
Action: Mouse pressed left at (951, 506)
Screenshot: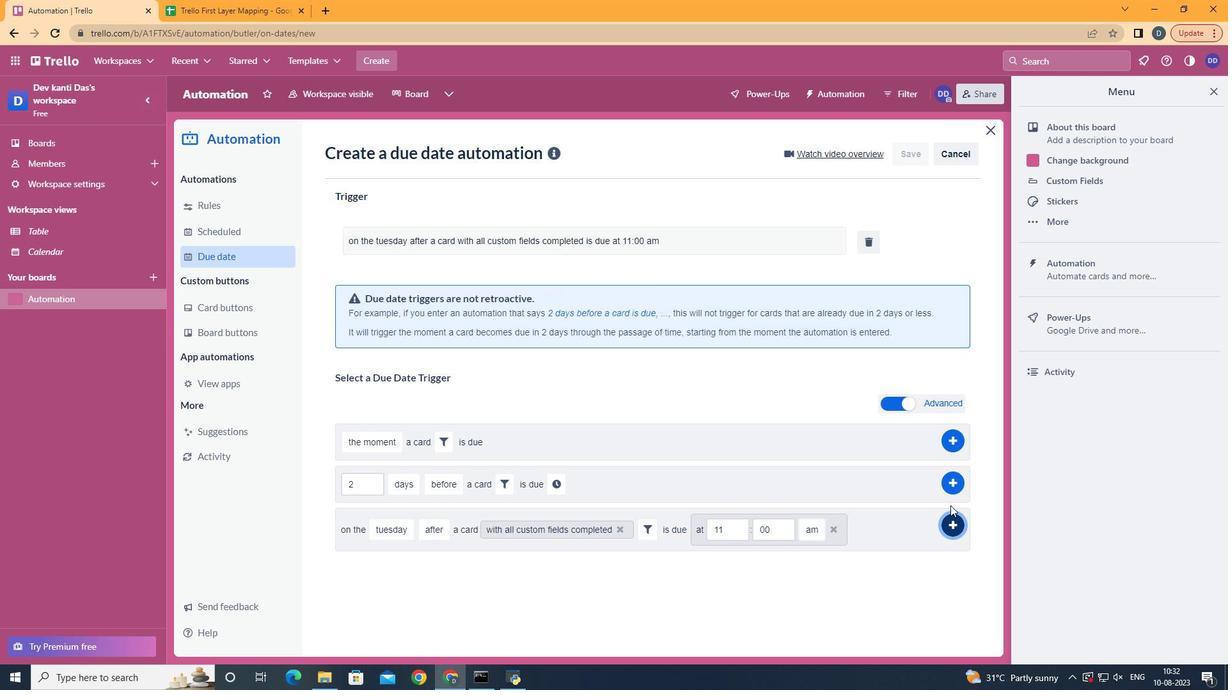 
Action: Mouse moved to (751, 315)
Screenshot: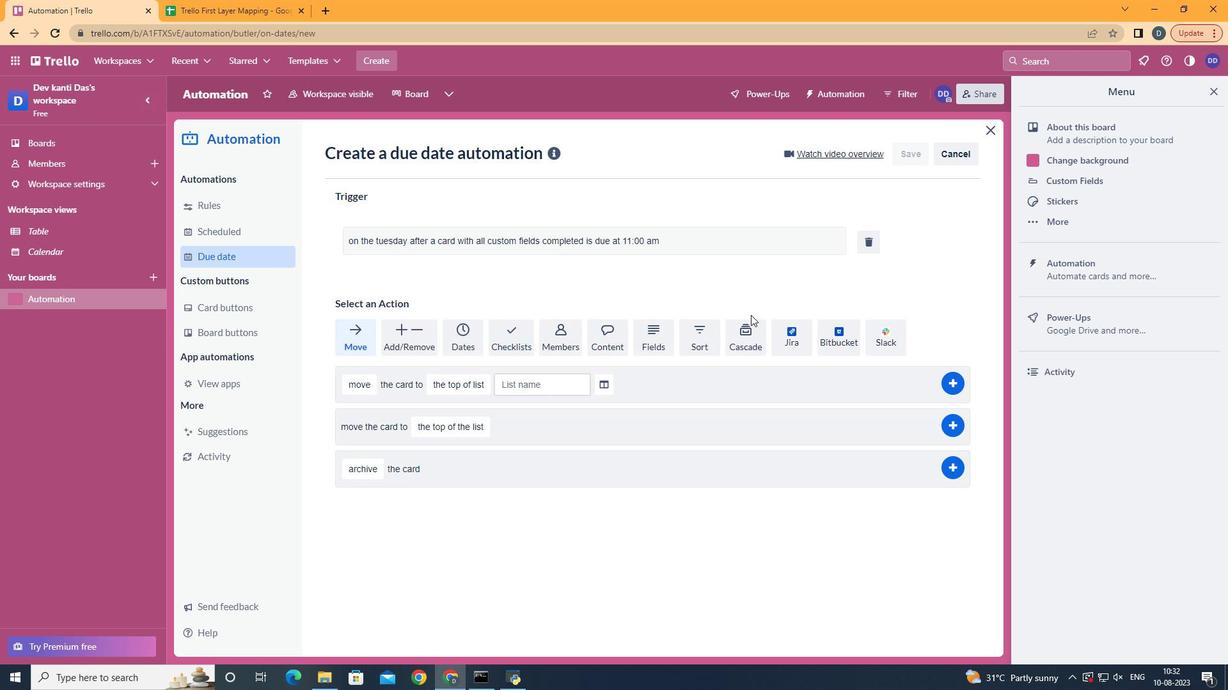 
